 Task: Add Ambrosi Organic Parmigiano Reggiano Cheese Wedge to the cart.
Action: Mouse pressed left at (16, 75)
Screenshot: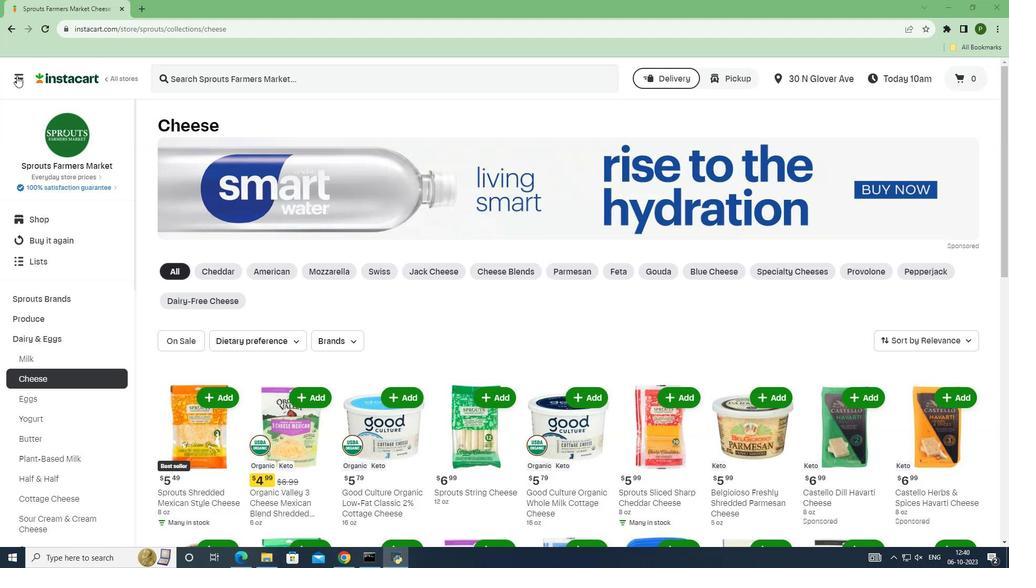 
Action: Mouse moved to (68, 278)
Screenshot: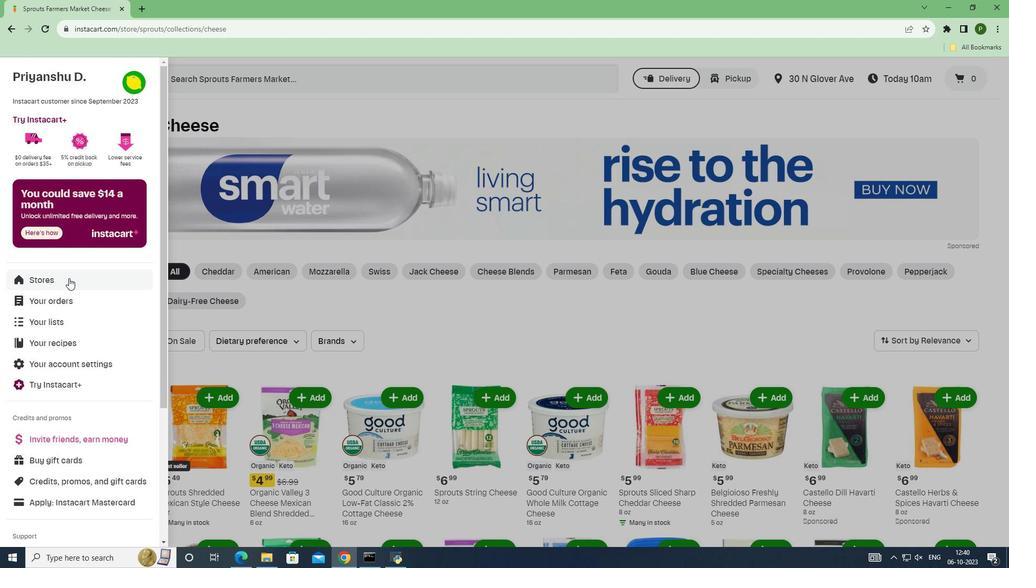 
Action: Mouse pressed left at (68, 278)
Screenshot: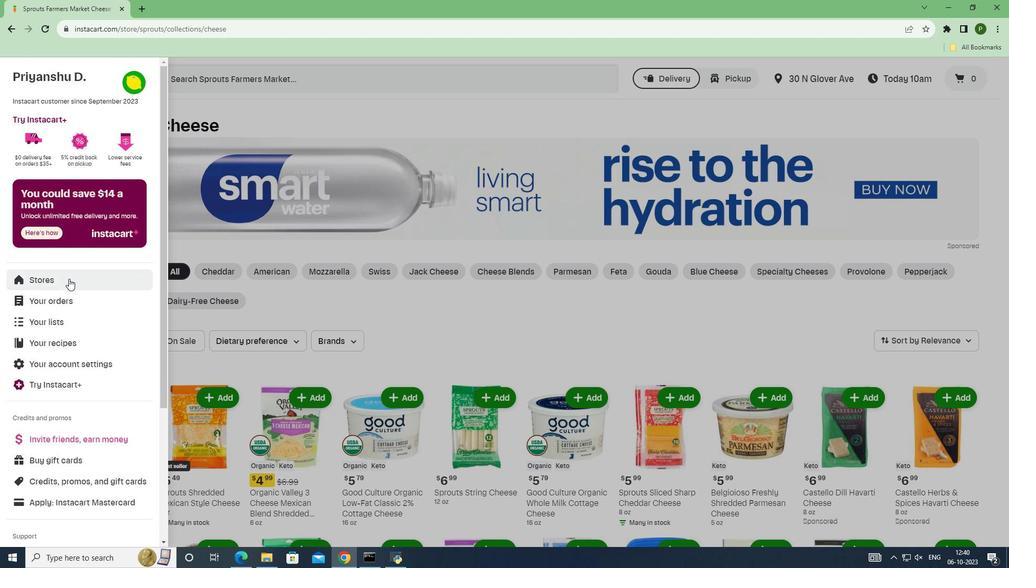 
Action: Mouse moved to (261, 115)
Screenshot: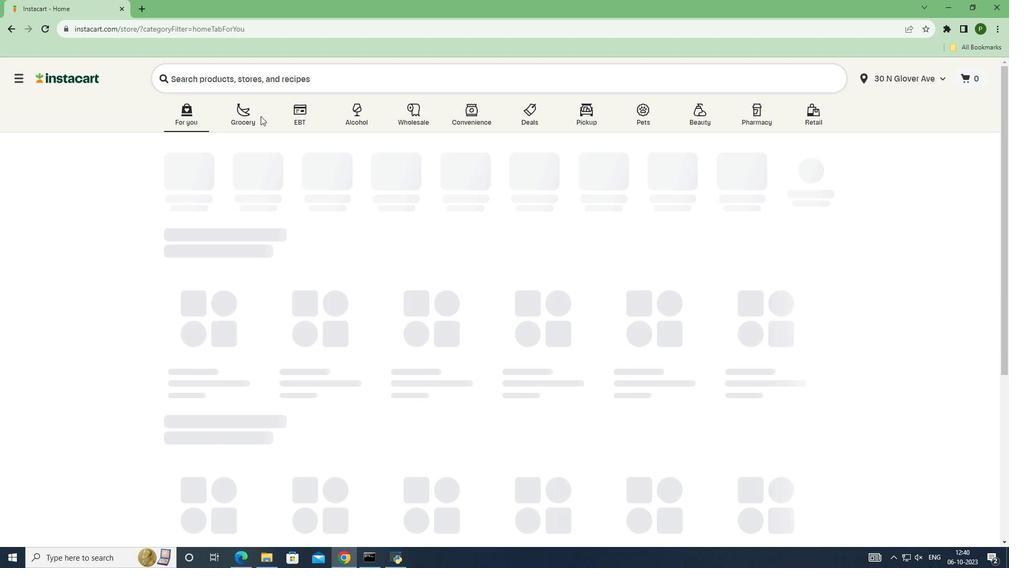 
Action: Mouse pressed left at (261, 115)
Screenshot: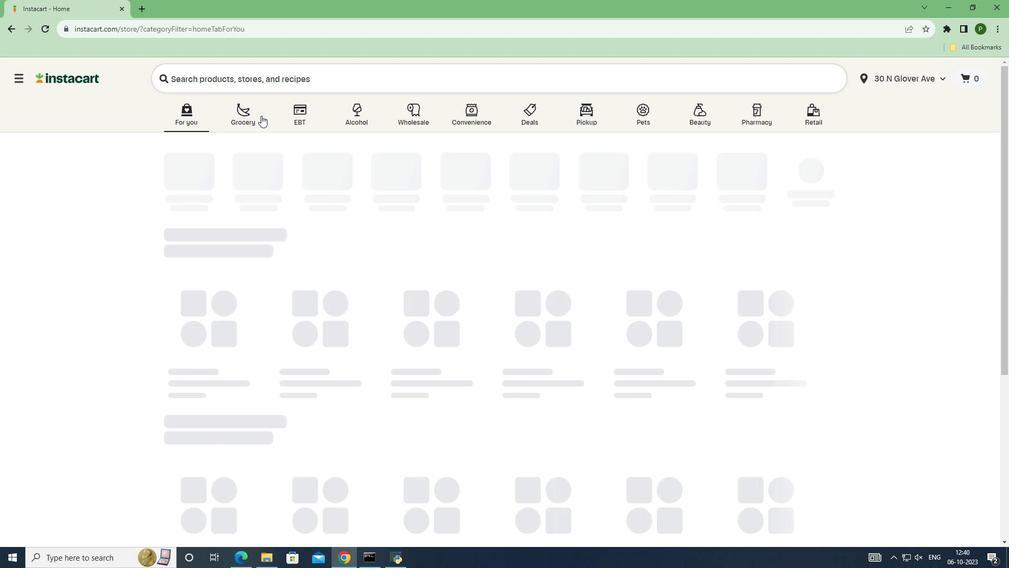 
Action: Mouse moved to (665, 238)
Screenshot: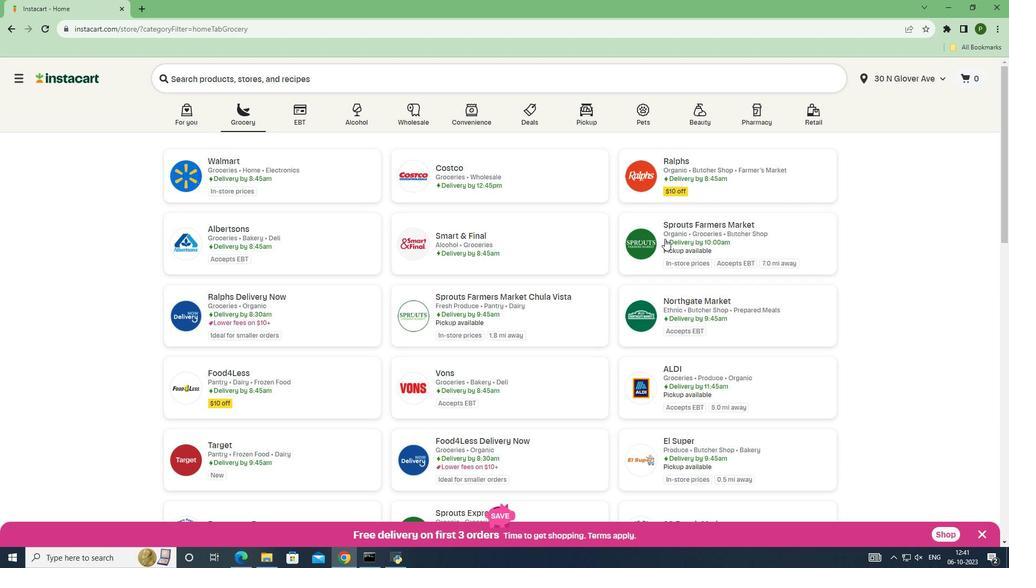 
Action: Mouse pressed left at (665, 238)
Screenshot: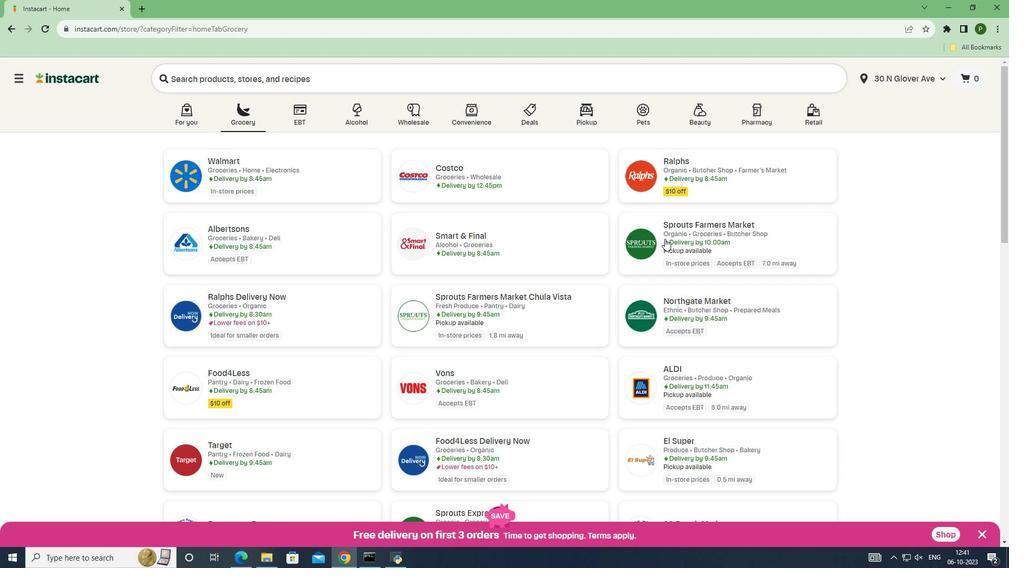 
Action: Mouse moved to (79, 338)
Screenshot: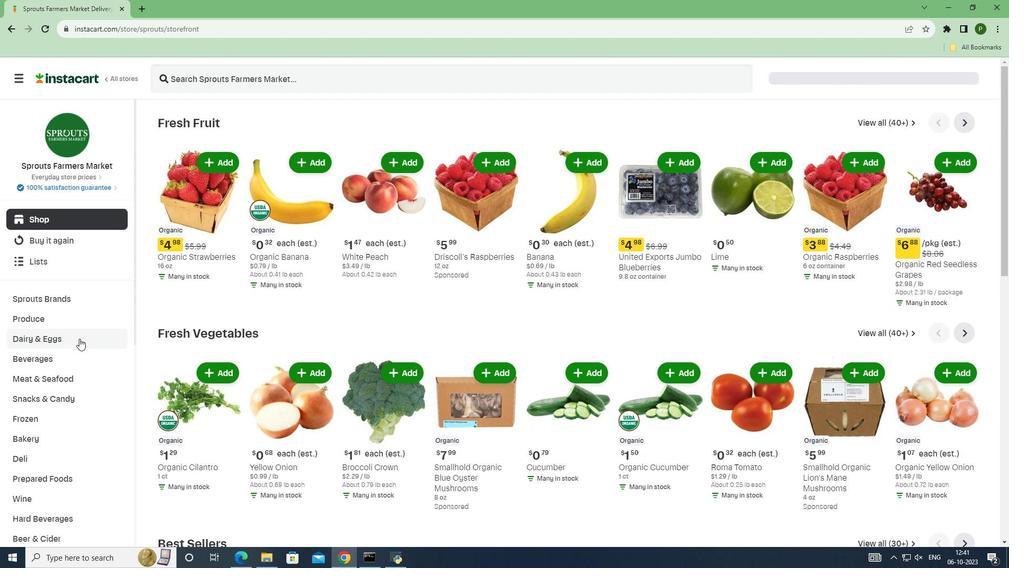 
Action: Mouse pressed left at (79, 338)
Screenshot: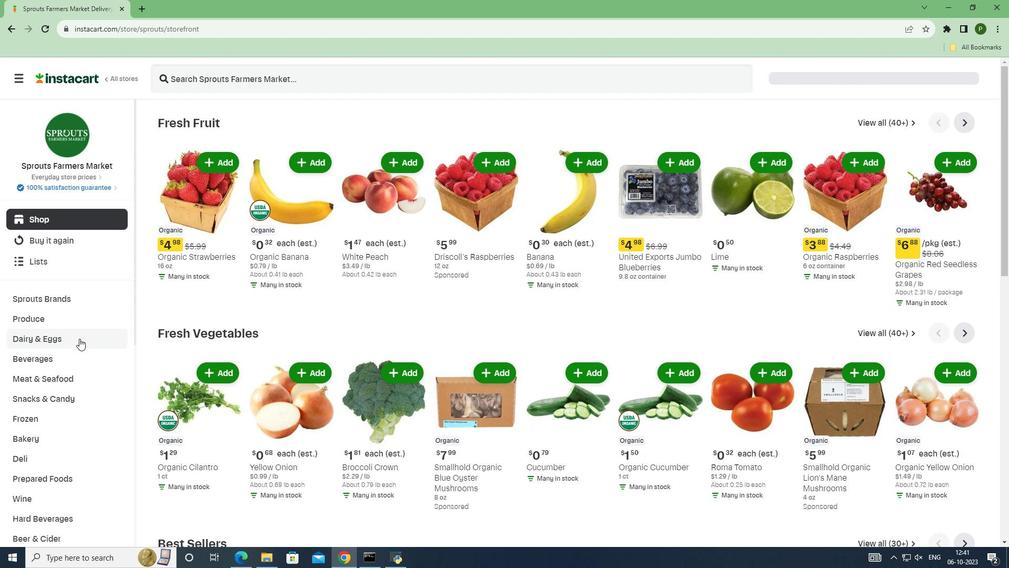 
Action: Mouse moved to (66, 376)
Screenshot: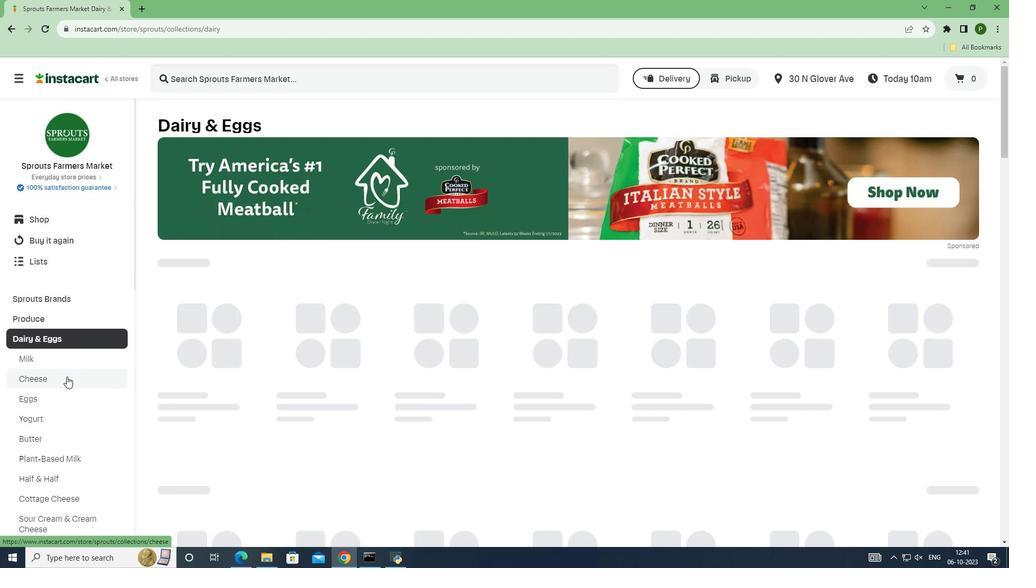 
Action: Mouse pressed left at (66, 376)
Screenshot: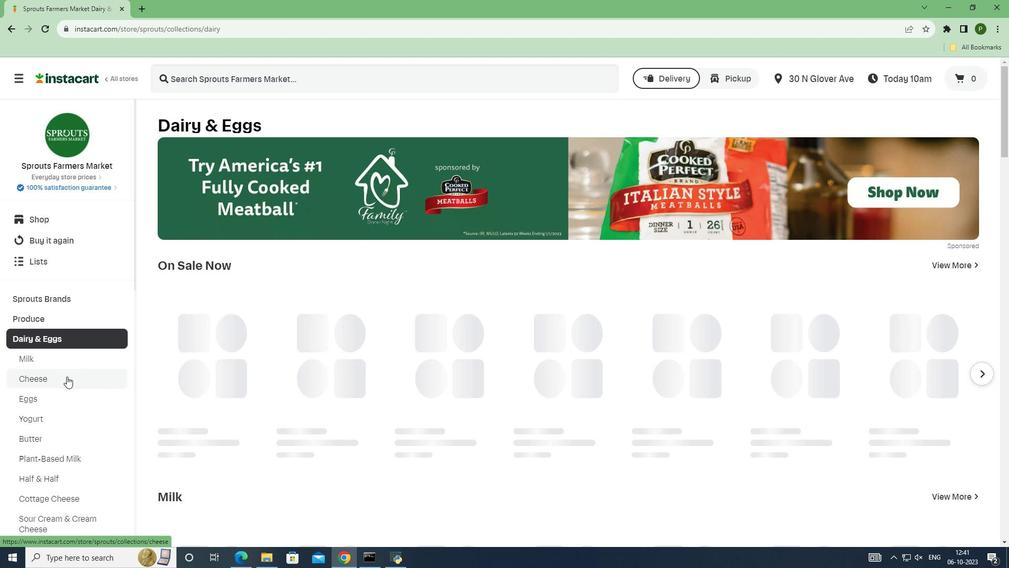 
Action: Mouse moved to (268, 80)
Screenshot: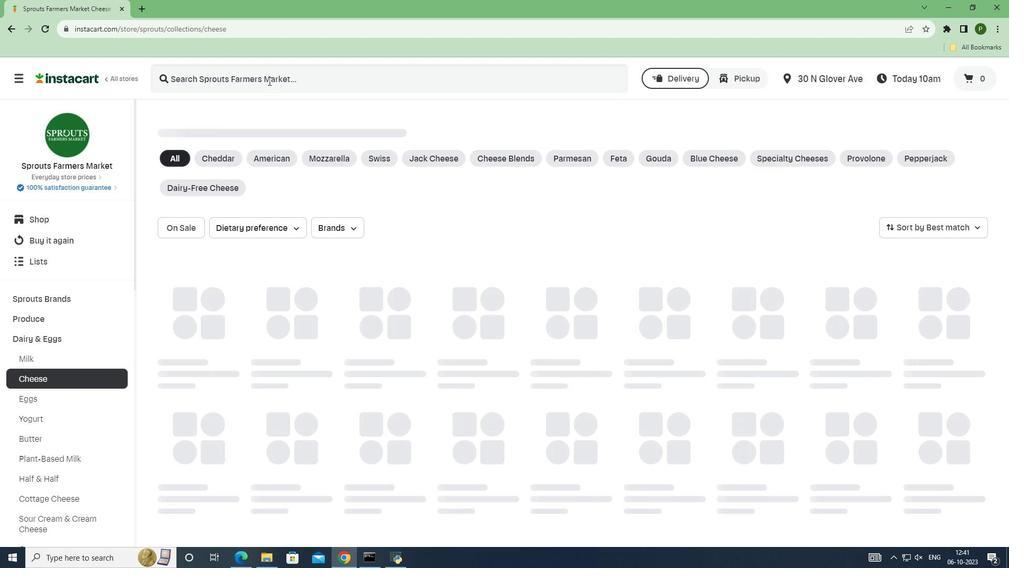 
Action: Mouse pressed left at (268, 80)
Screenshot: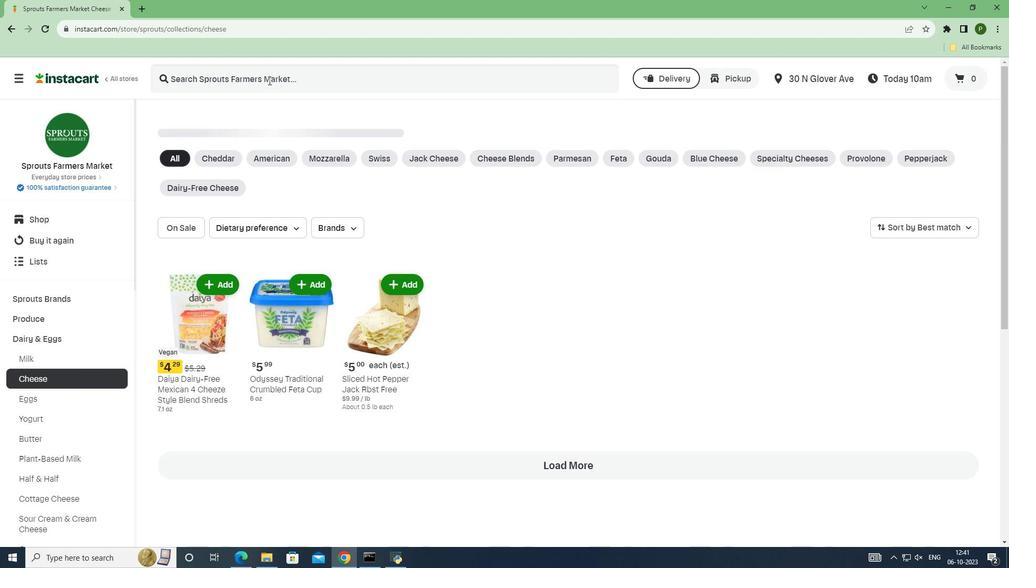 
Action: Key pressed <Key.caps_lock>A<Key.caps_lock>mbrosi<Key.space><Key.caps_lock>O<Key.caps_lock>rganic<Key.space><Key.caps_lock>P<Key.caps_lock>armigiaano<Key.space><Key.caps_lock>R<Key.caps_lock>eggiano<Key.space><Key.caps_lock>C<Key.caps_lock>heese<Key.space><Key.caps_lock>W<Key.caps_lock>edge<Key.space><Key.enter>
Screenshot: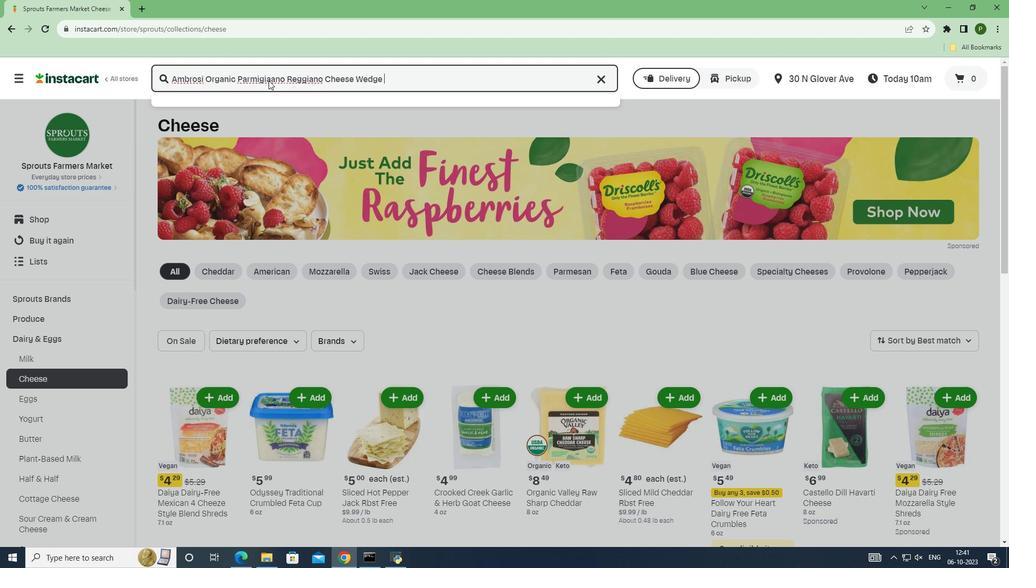 
Action: Mouse moved to (296, 308)
Screenshot: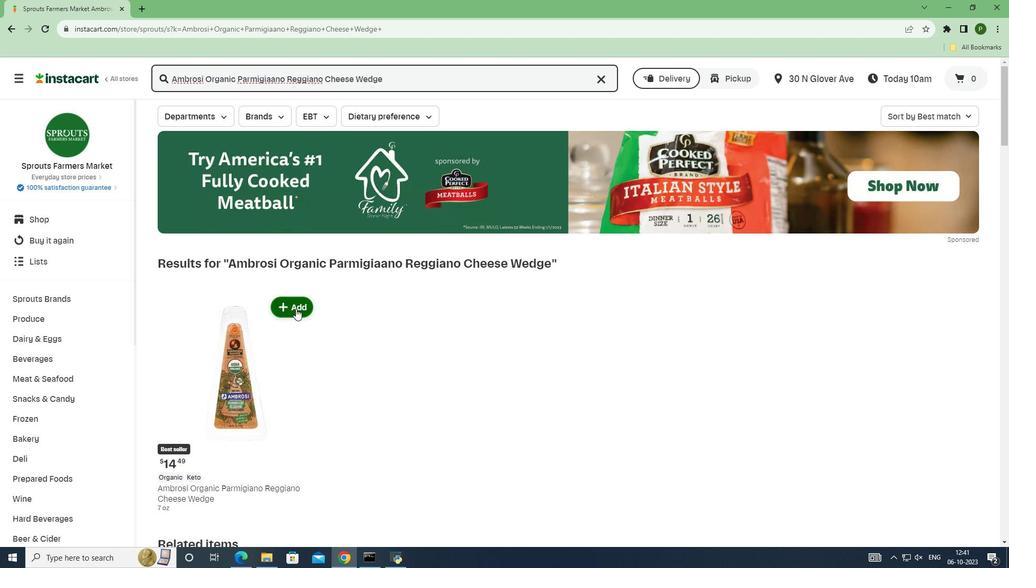 
Action: Mouse pressed left at (296, 308)
Screenshot: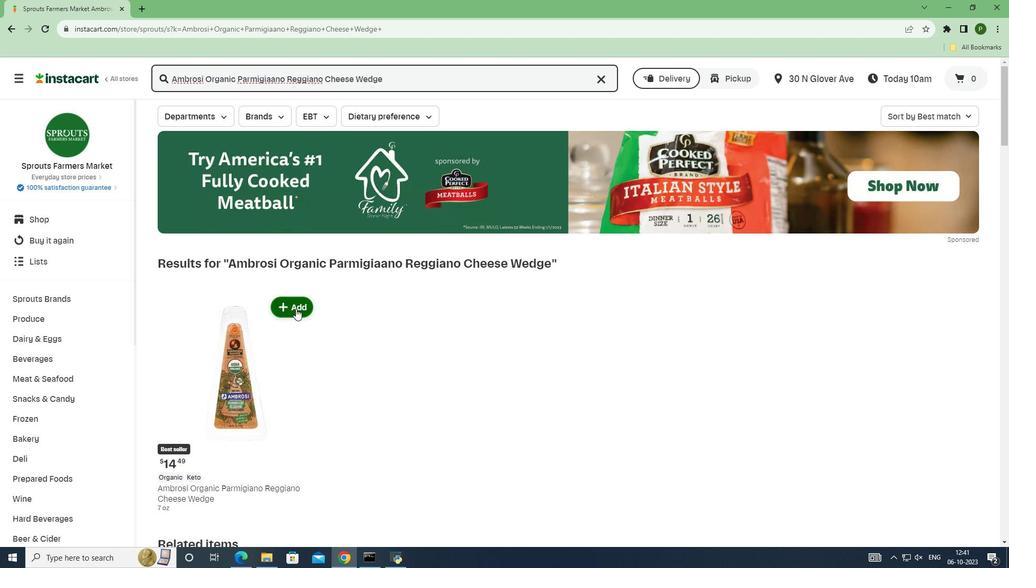
